 Task: Create a section Fast Flow and in the section, add a milestone Internet of Things (IoT) Implementation in the project AtlasLine
Action: Mouse moved to (207, 475)
Screenshot: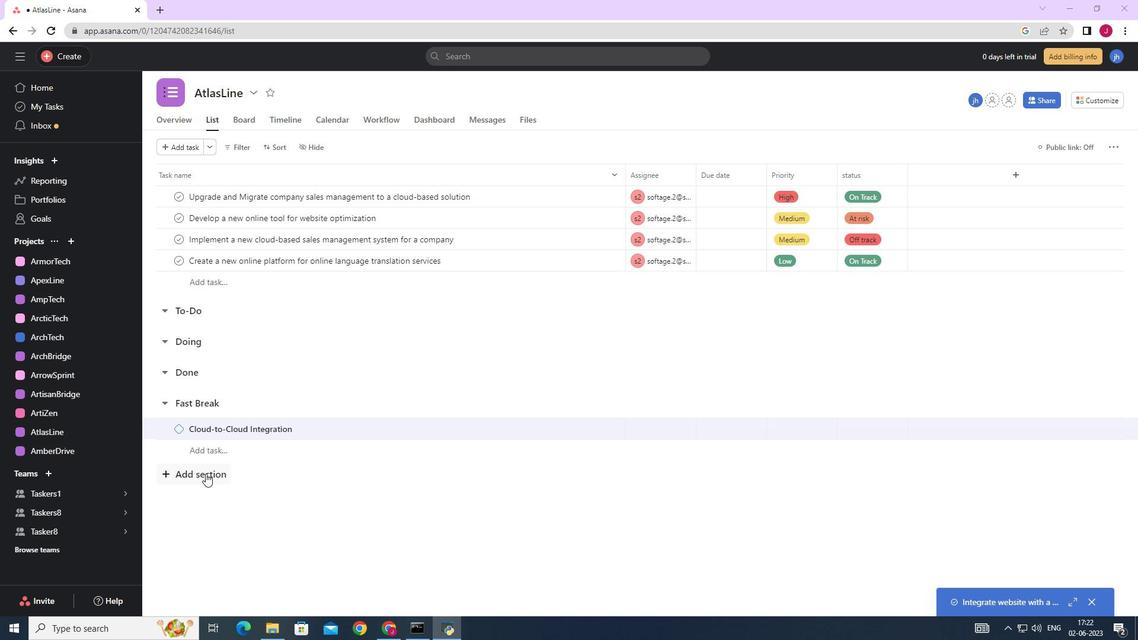
Action: Mouse pressed left at (207, 475)
Screenshot: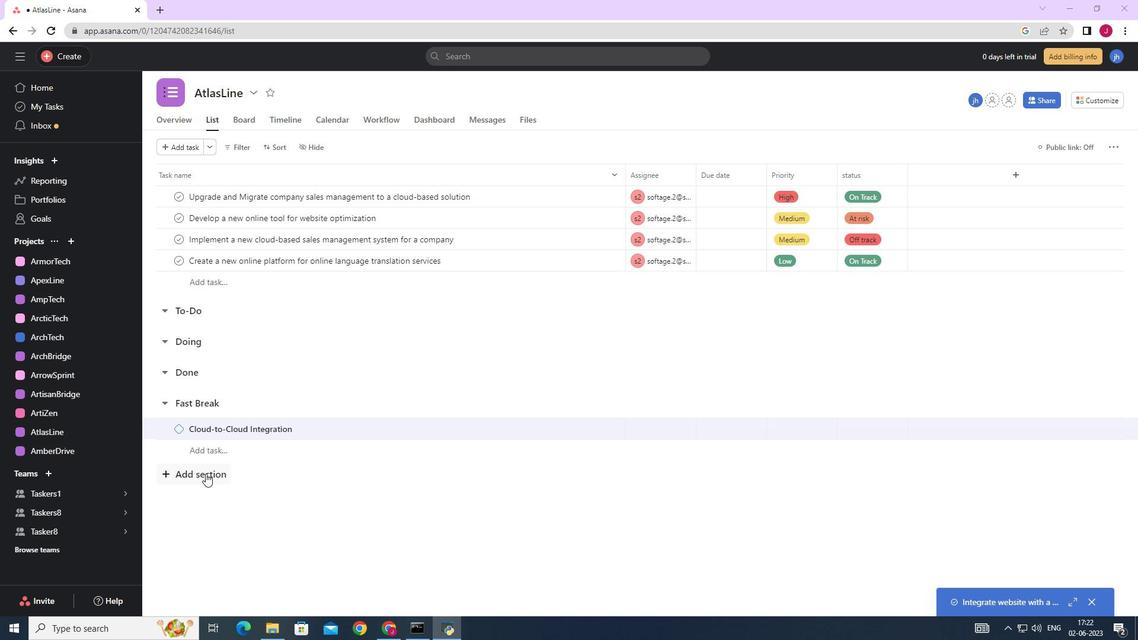 
Action: Mouse moved to (212, 479)
Screenshot: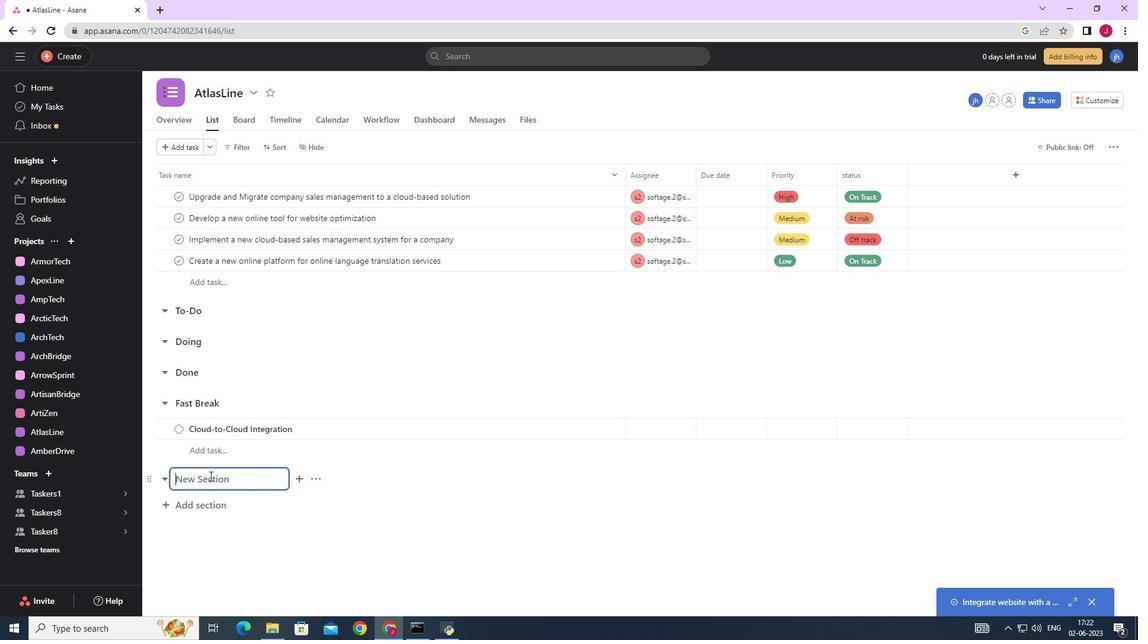 
Action: Key pressed <Key.caps_lock>F<Key.caps_lock>ast<Key.space><Key.caps_lock>F<Key.caps_lock>low<Key.enter><Key.caps_lock>I<Key.caps_lock>nternet<Key.space>of<Key.space>things<Key.space><Key.shift_r>(<Key.caps_lock>I<Key.caps_lock>o<Key.caps_lock>T<Key.shift_r>)<Key.space><Key.caps_lock>i<Key.caps_lock><Key.caps_lock><Key.caps_lock><Key.backspace><Key.caps_lock><Key.caps_lock>I<Key.caps_lock>mplementation
Screenshot: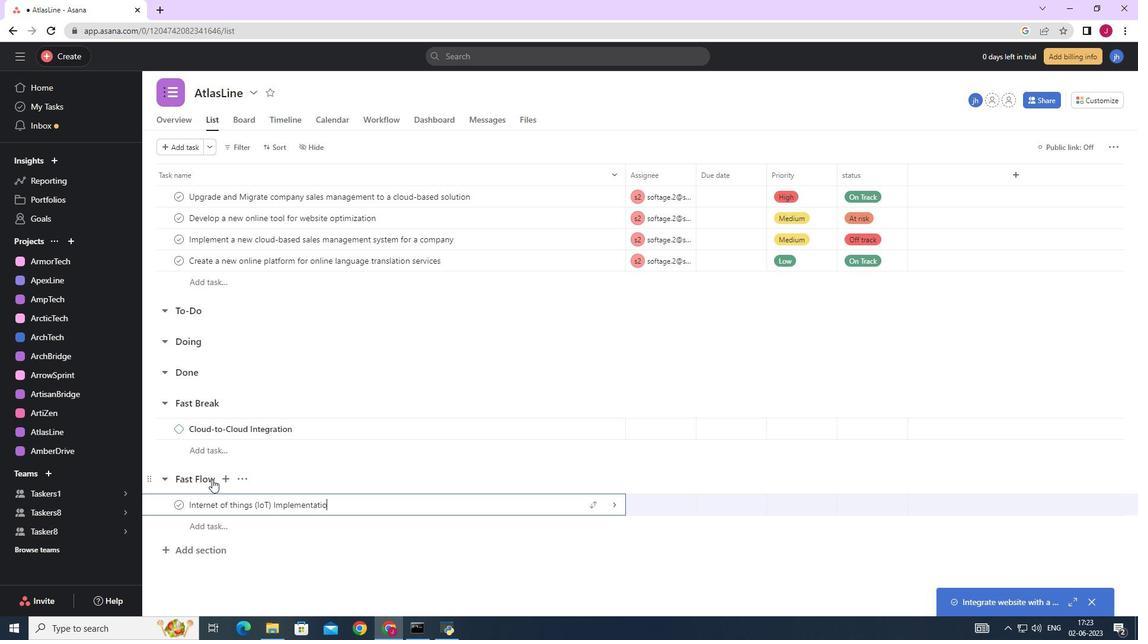 
Action: Mouse moved to (615, 504)
Screenshot: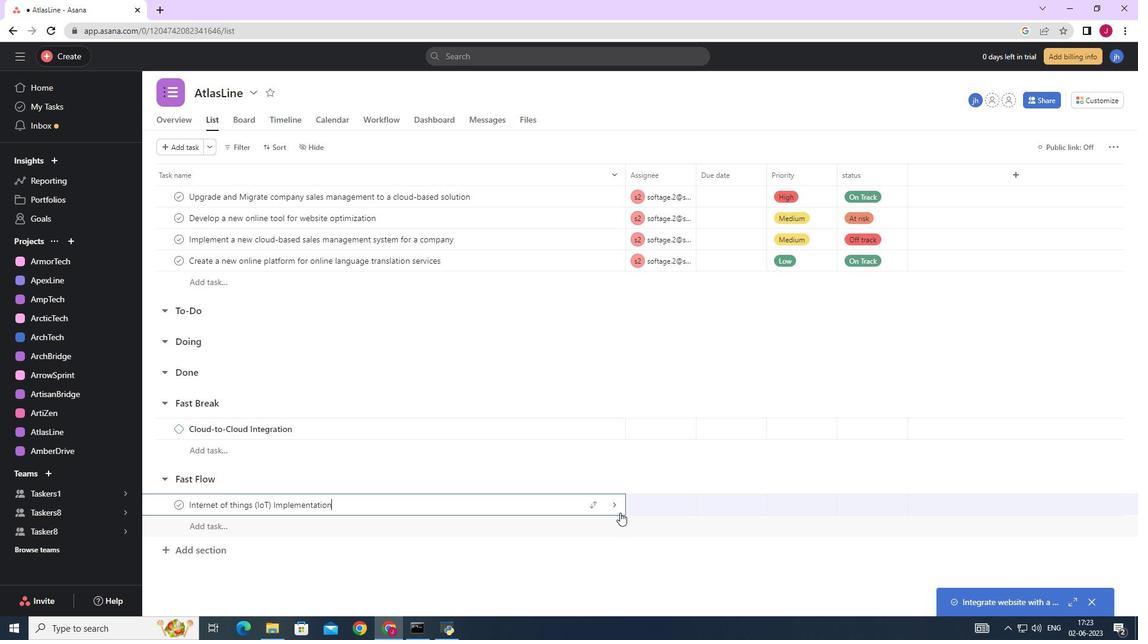 
Action: Mouse pressed left at (615, 504)
Screenshot: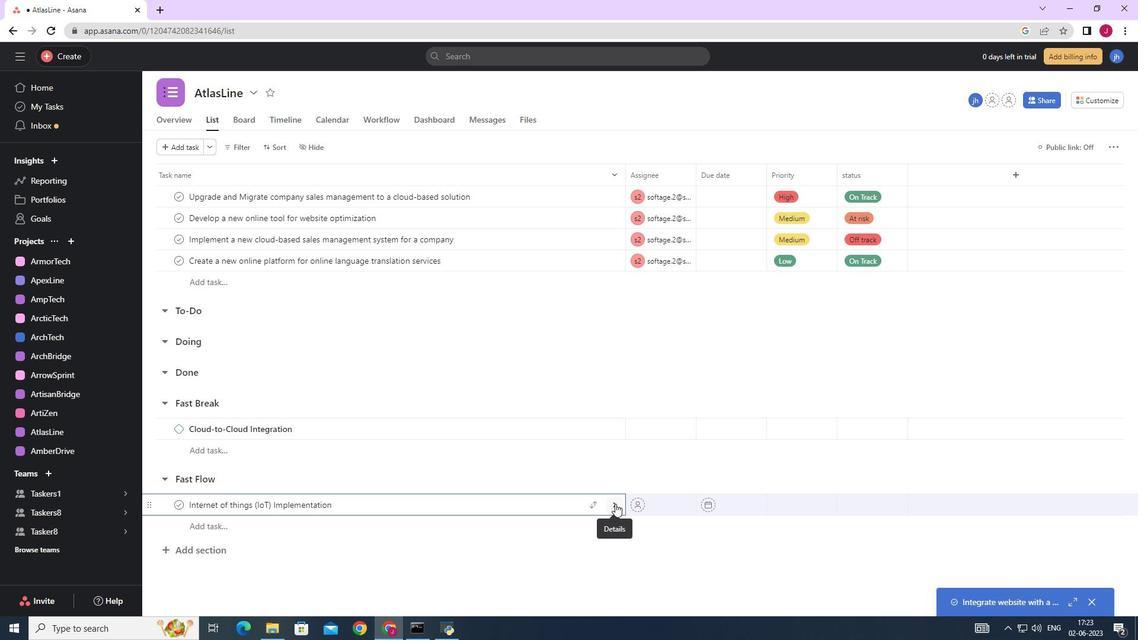 
Action: Mouse moved to (1090, 148)
Screenshot: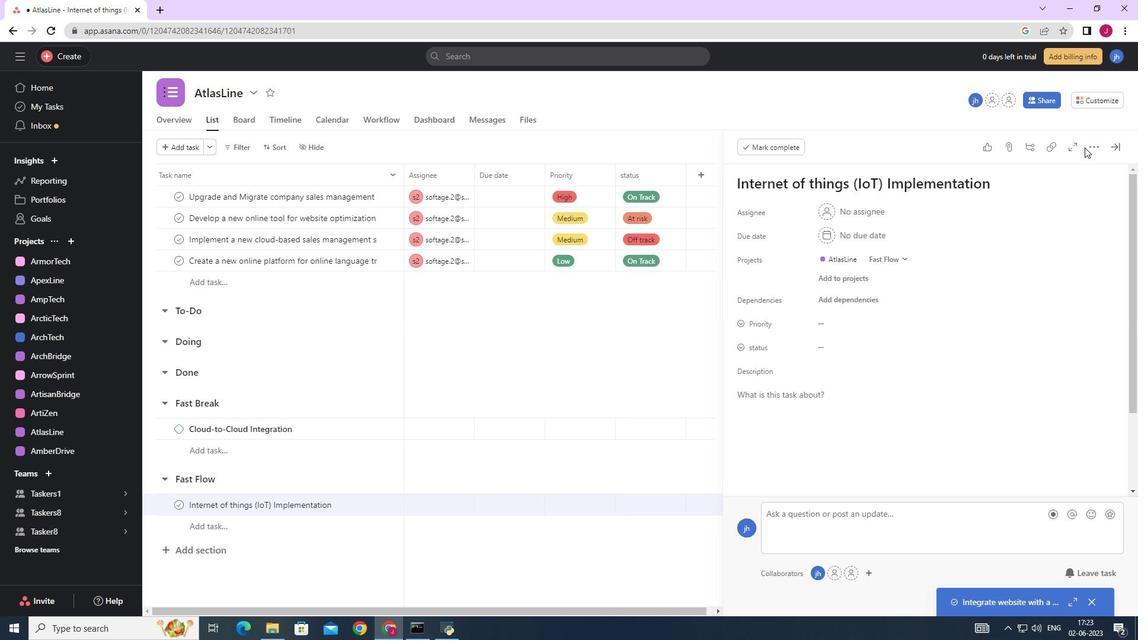 
Action: Mouse pressed left at (1090, 148)
Screenshot: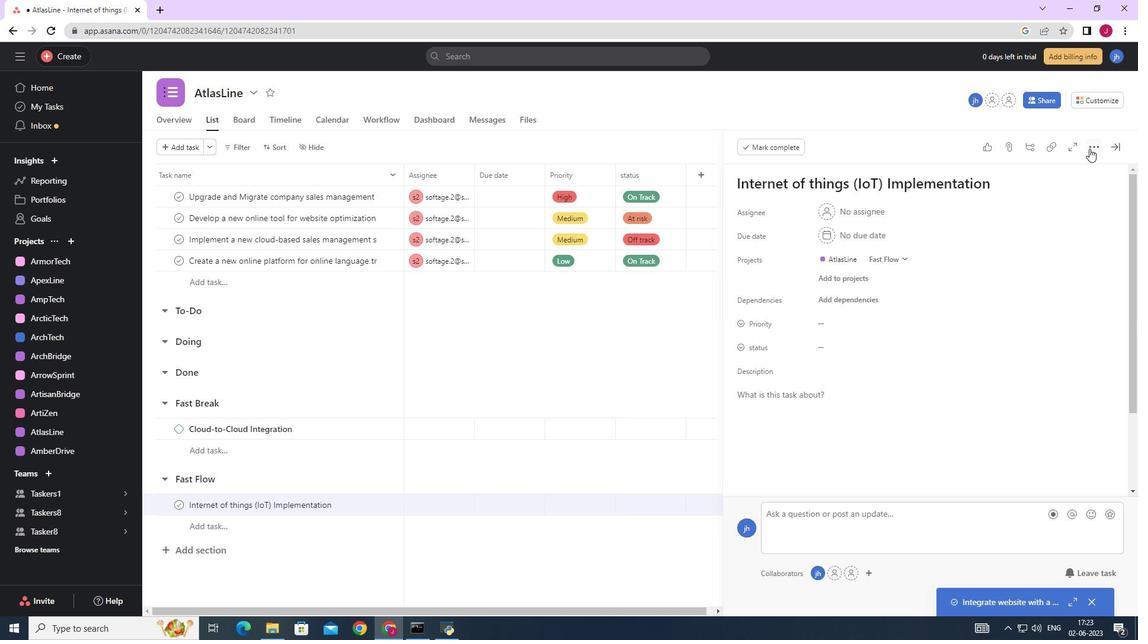 
Action: Mouse moved to (995, 200)
Screenshot: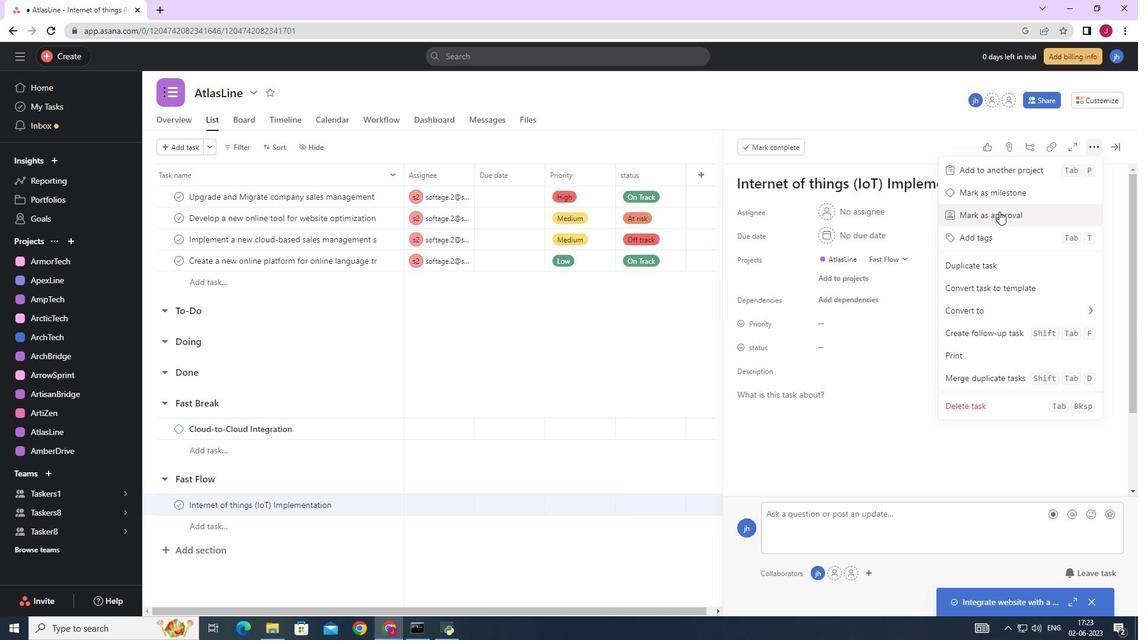 
Action: Mouse pressed left at (995, 200)
Screenshot: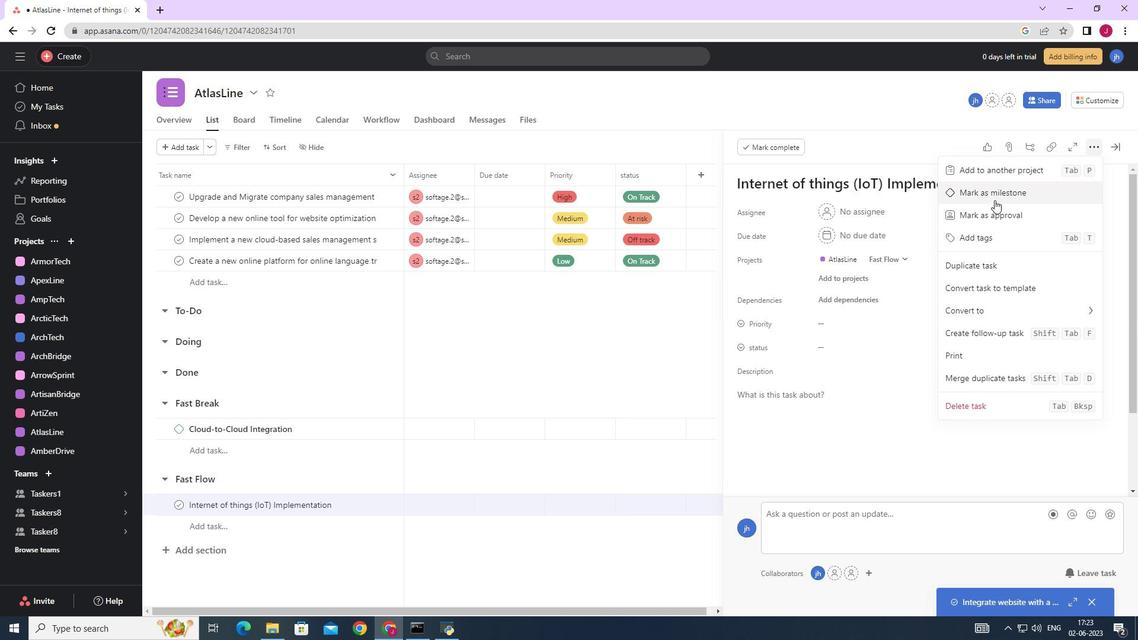 
Action: Mouse moved to (1121, 146)
Screenshot: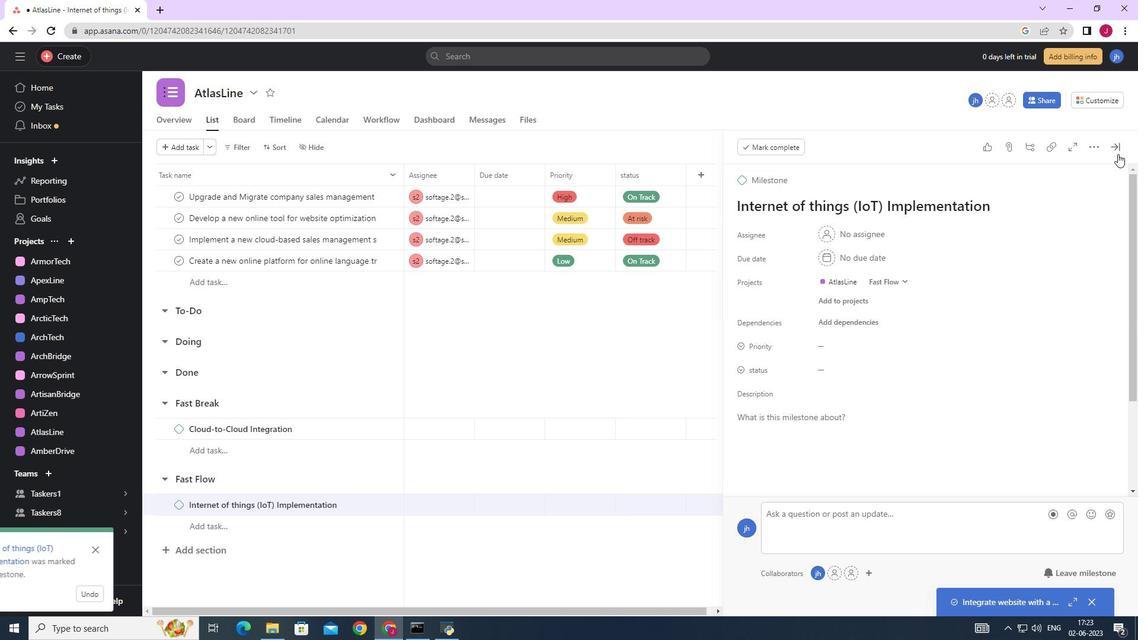 
Action: Mouse pressed left at (1121, 146)
Screenshot: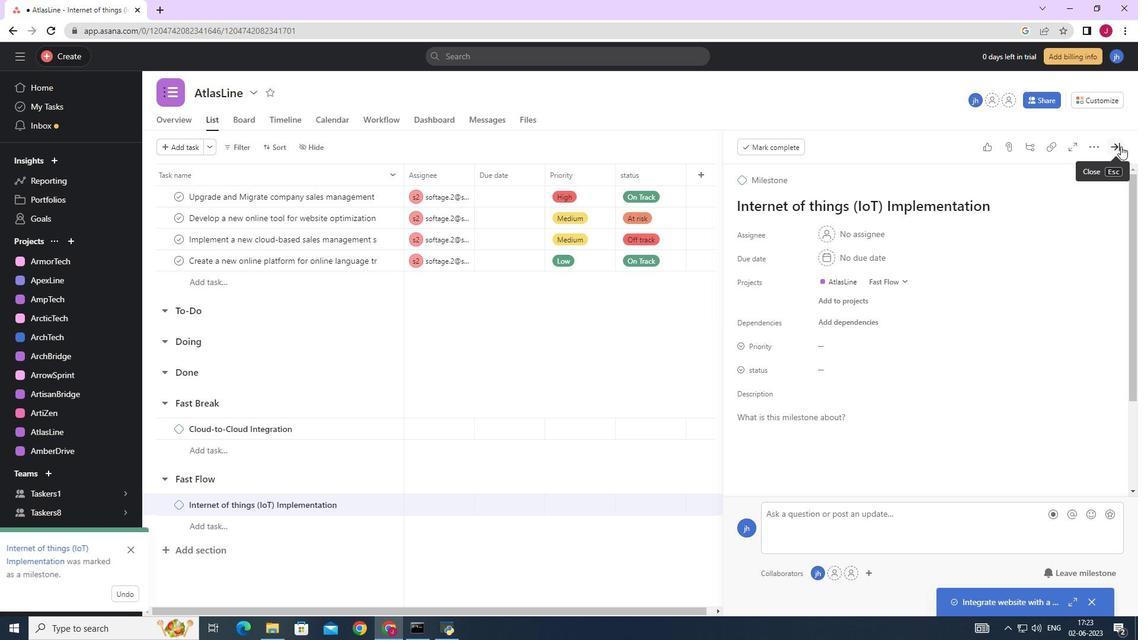 
Action: Mouse moved to (783, 359)
Screenshot: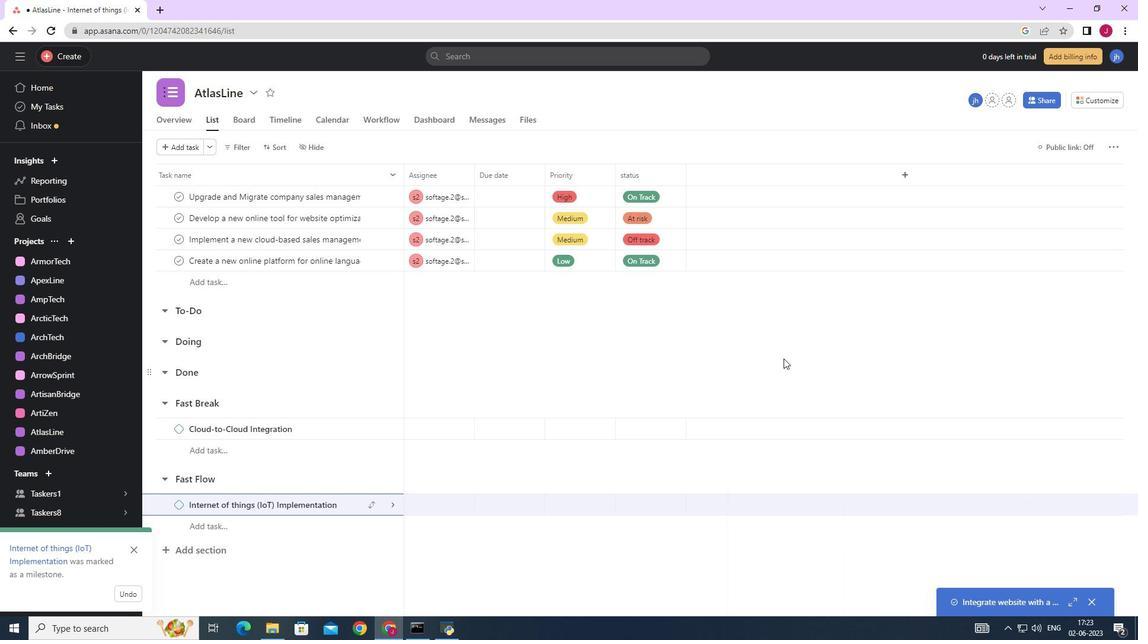 
